 Task: Create a due date automation trigger when advanced on, 2 hours before a card is due add dates not due next month.
Action: Mouse moved to (931, 275)
Screenshot: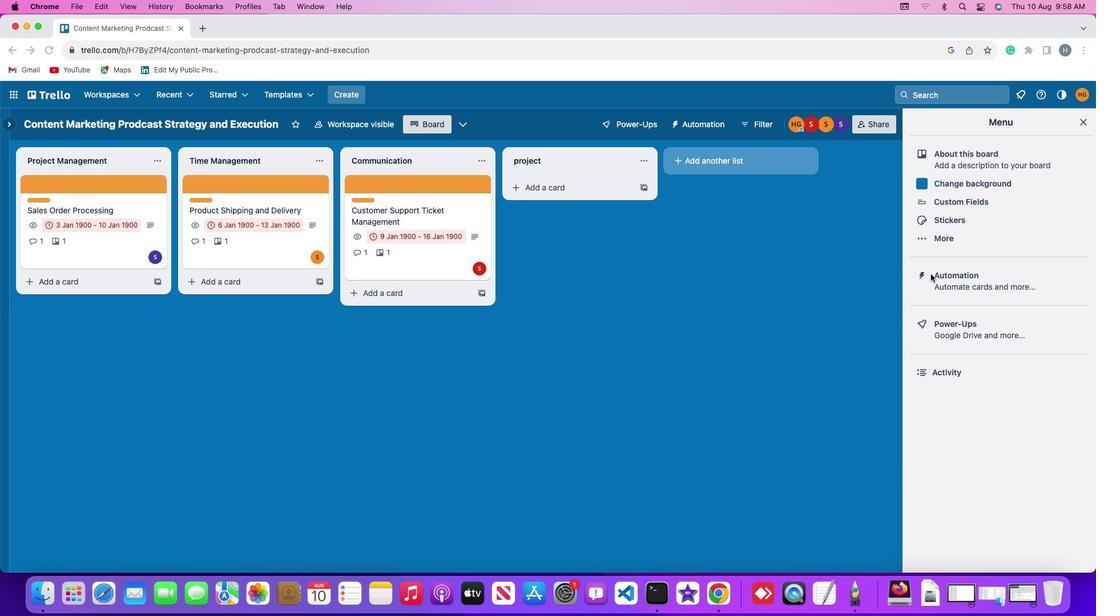 
Action: Mouse pressed left at (931, 275)
Screenshot: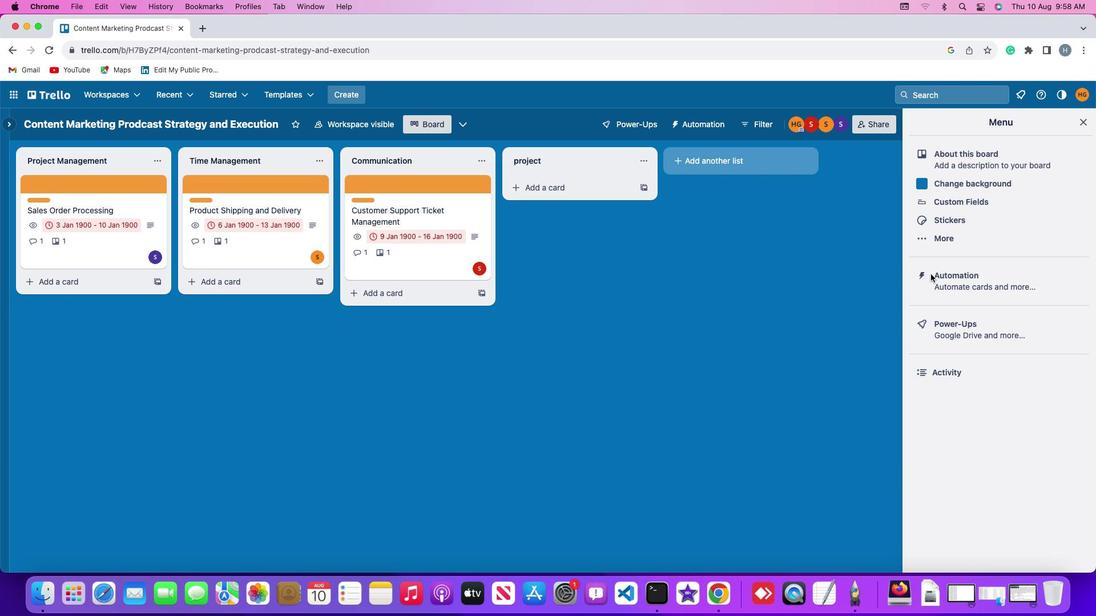 
Action: Mouse pressed left at (931, 275)
Screenshot: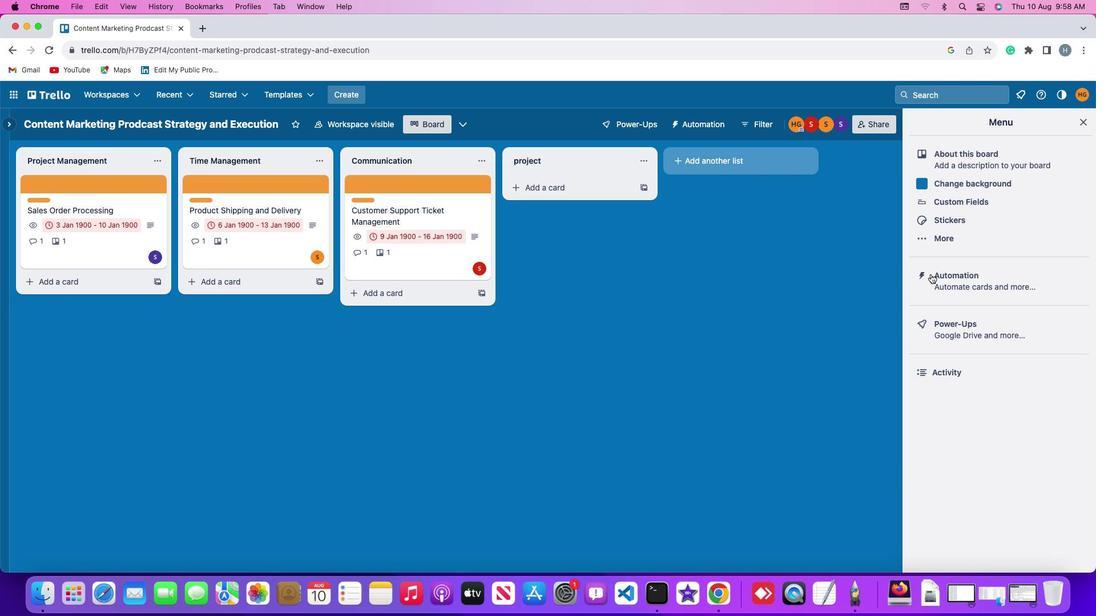
Action: Mouse moved to (71, 272)
Screenshot: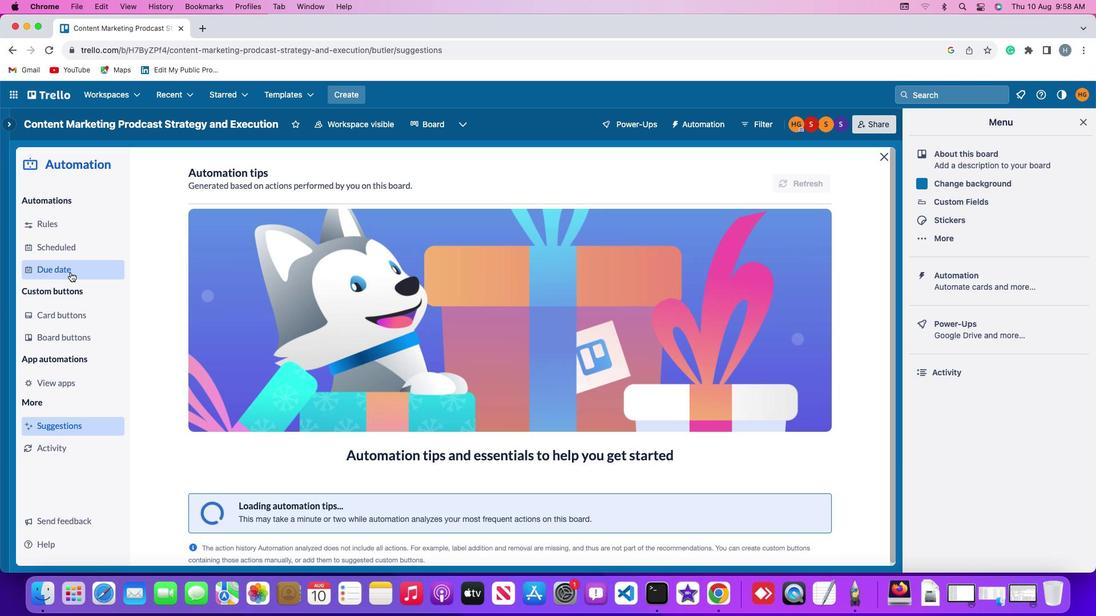 
Action: Mouse pressed left at (71, 272)
Screenshot: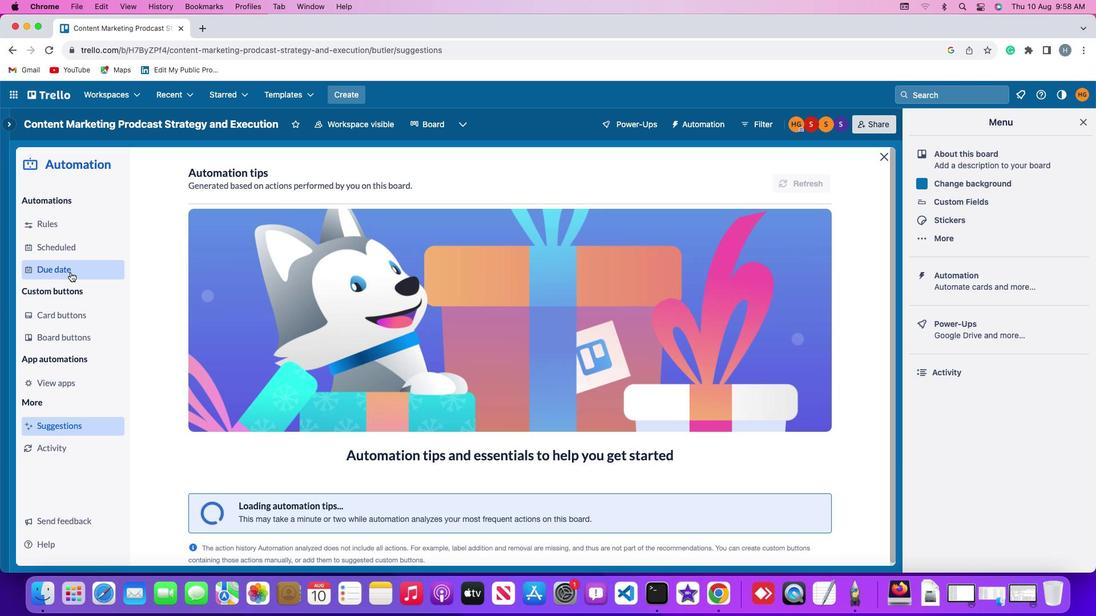 
Action: Mouse moved to (778, 176)
Screenshot: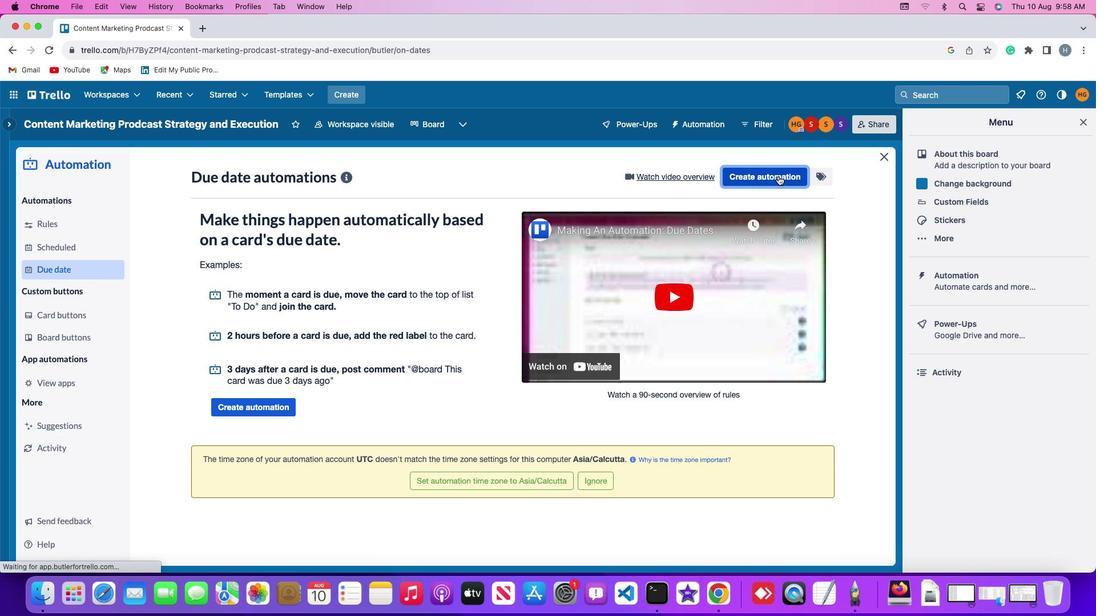 
Action: Mouse pressed left at (778, 176)
Screenshot: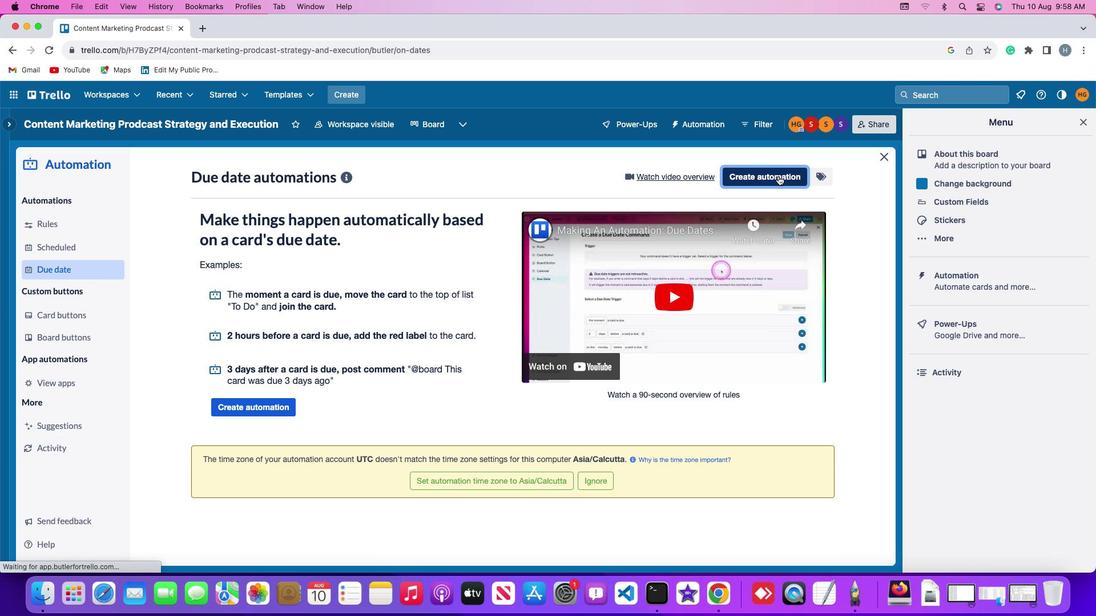 
Action: Mouse moved to (332, 288)
Screenshot: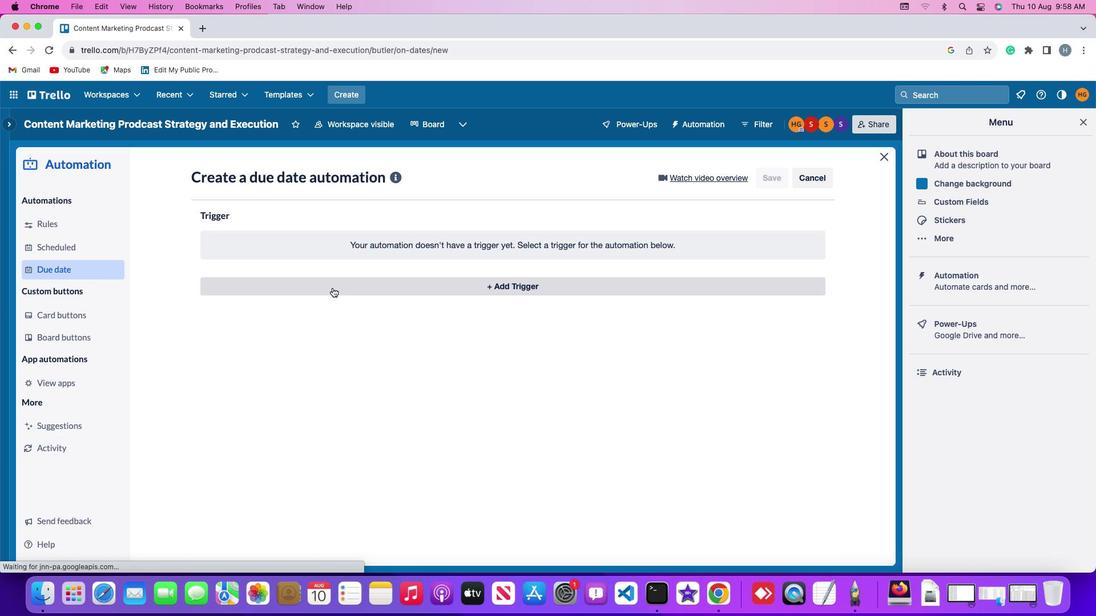 
Action: Mouse pressed left at (332, 288)
Screenshot: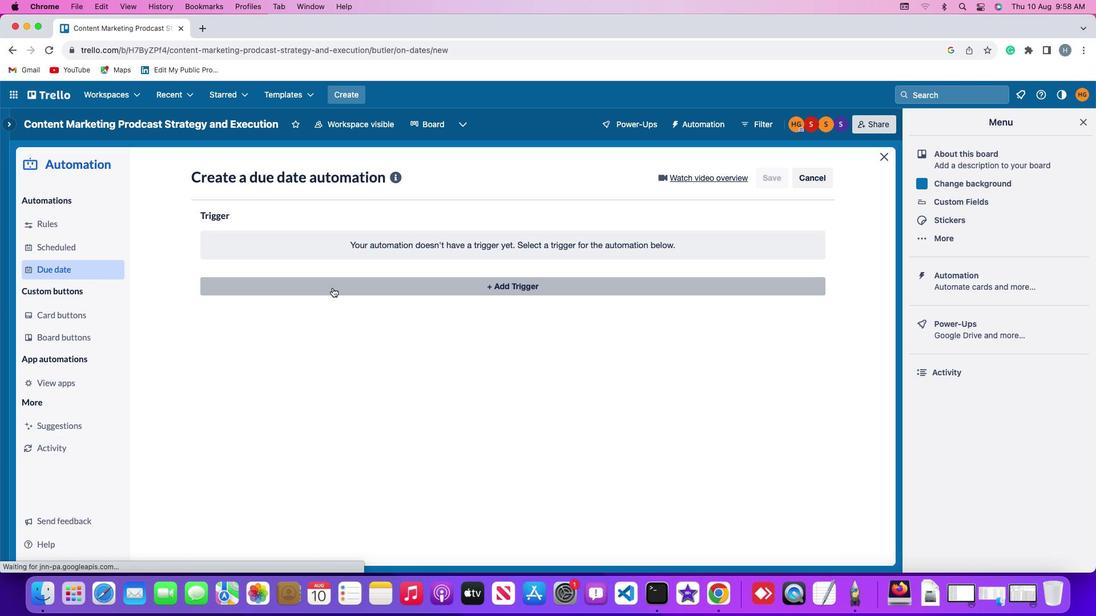 
Action: Mouse moved to (223, 460)
Screenshot: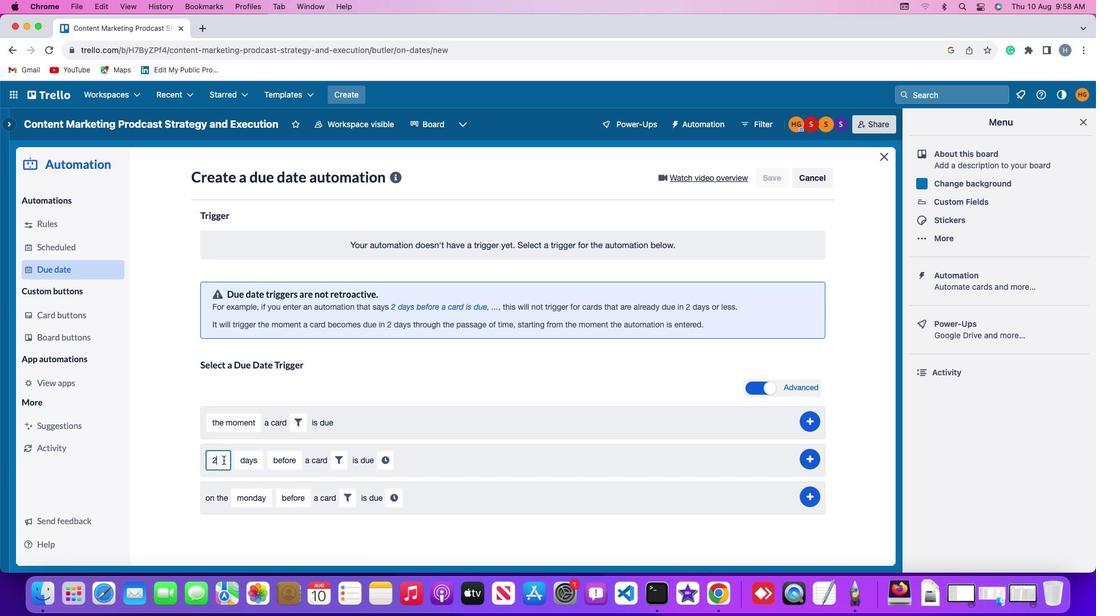 
Action: Mouse pressed left at (223, 460)
Screenshot: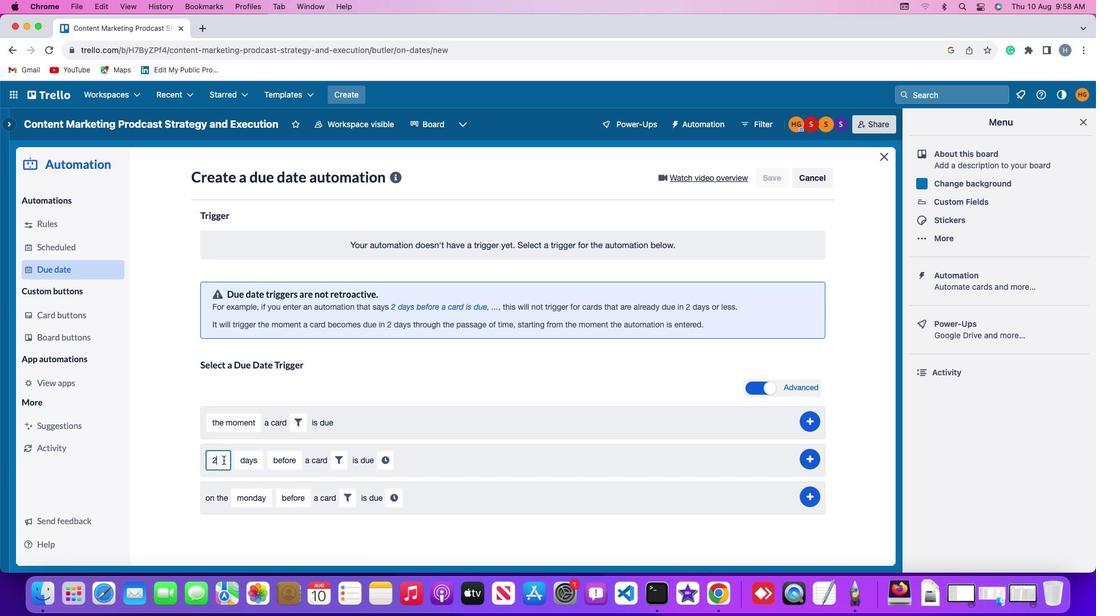 
Action: Key pressed Key.backspace
Screenshot: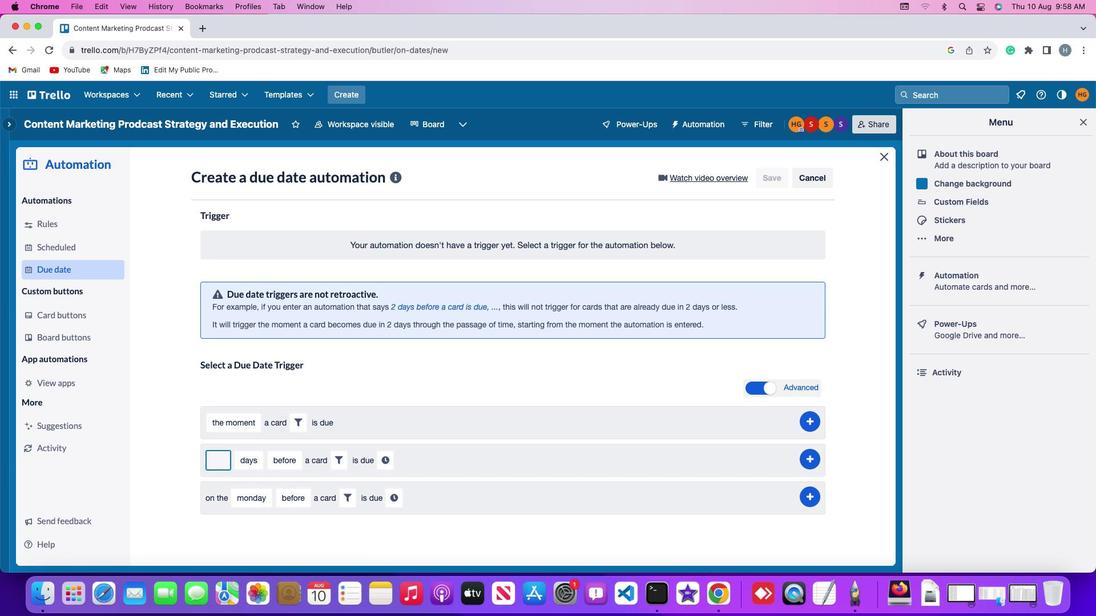 
Action: Mouse moved to (226, 461)
Screenshot: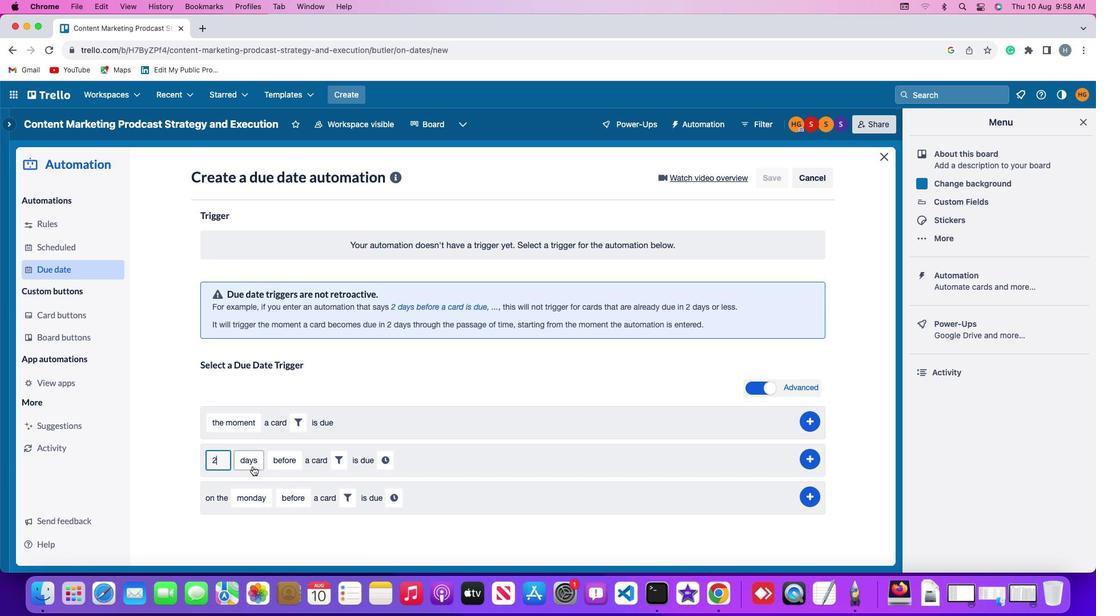 
Action: Key pressed '2'
Screenshot: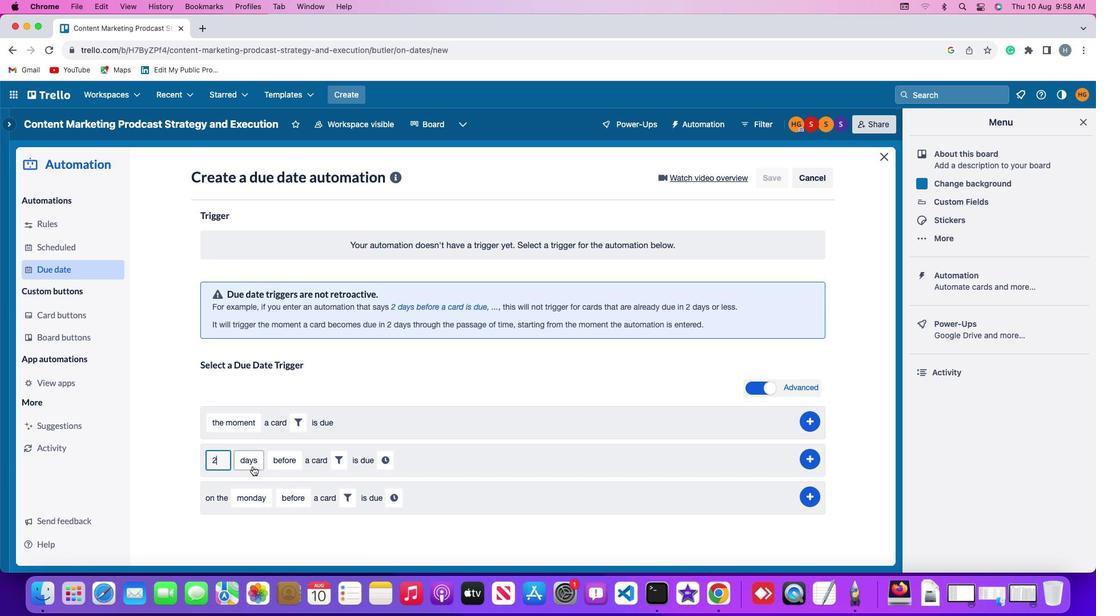 
Action: Mouse moved to (255, 466)
Screenshot: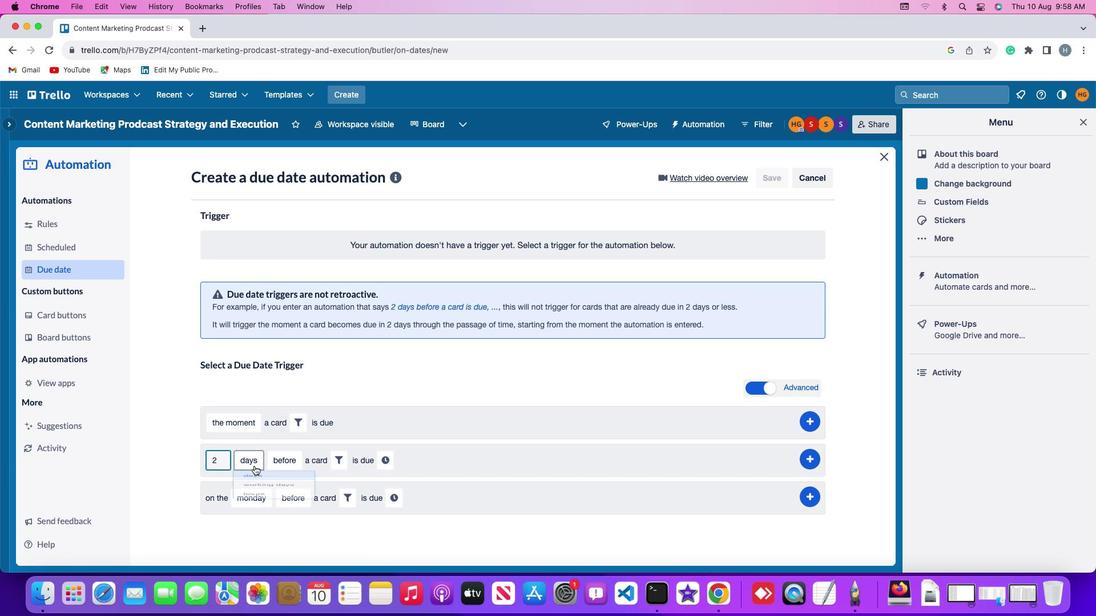 
Action: Mouse pressed left at (255, 466)
Screenshot: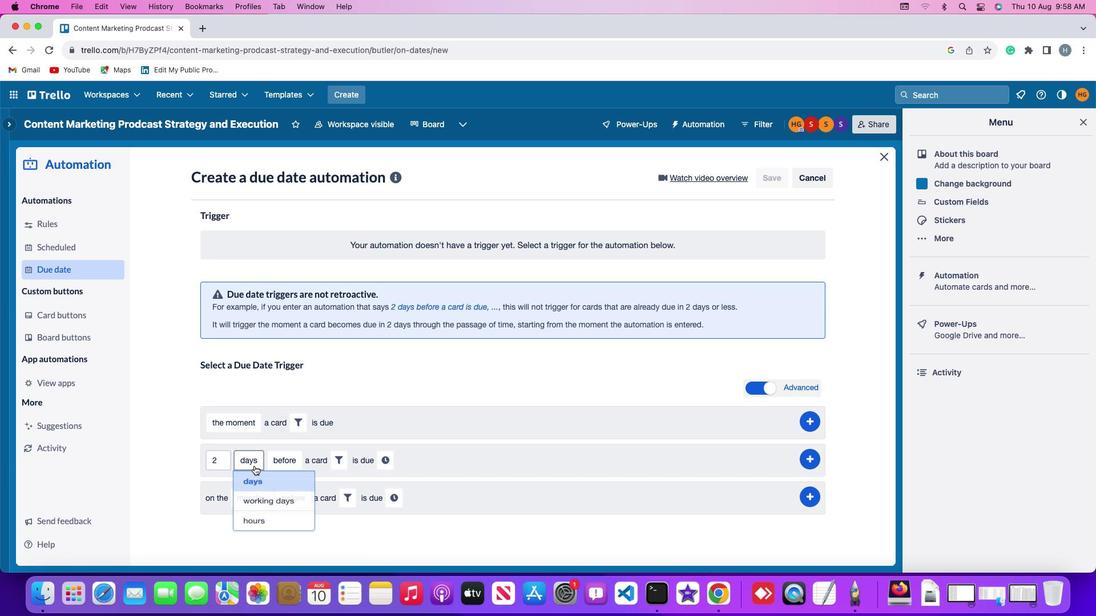 
Action: Mouse moved to (258, 526)
Screenshot: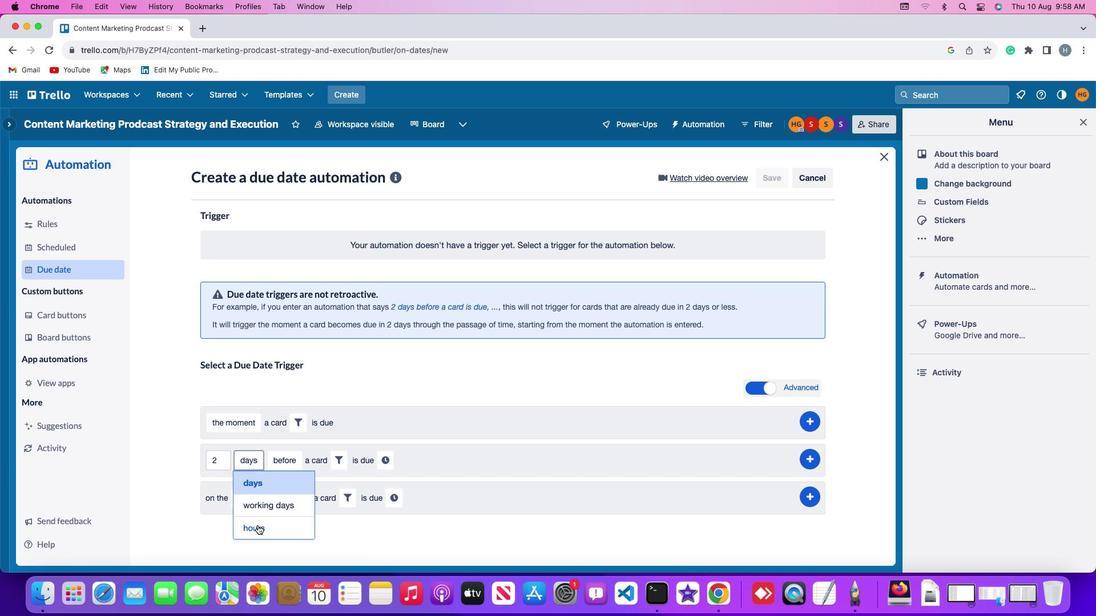 
Action: Mouse pressed left at (258, 526)
Screenshot: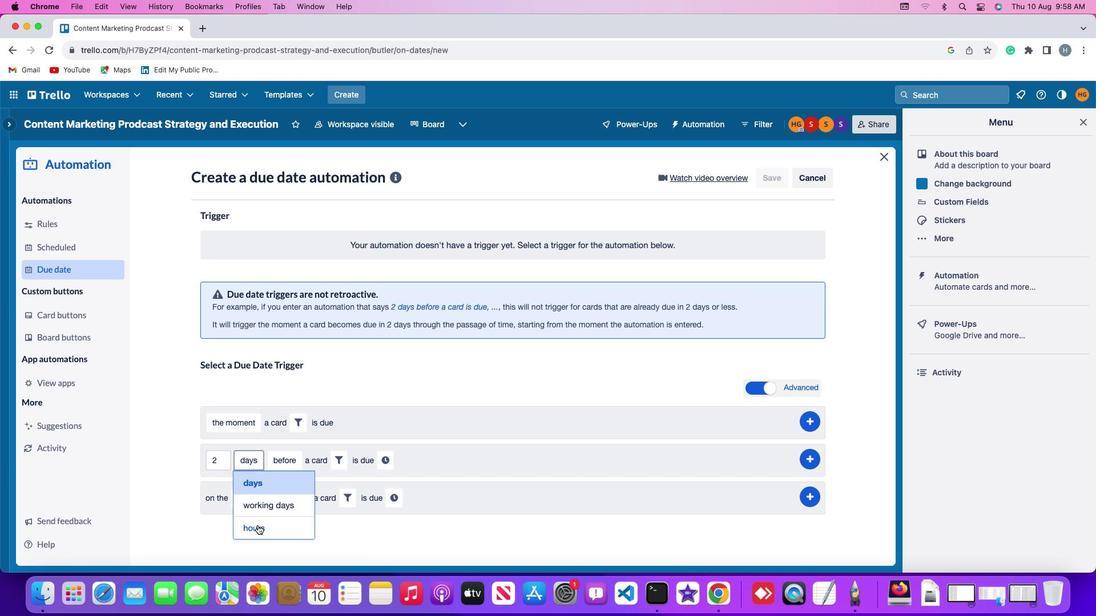 
Action: Mouse moved to (288, 461)
Screenshot: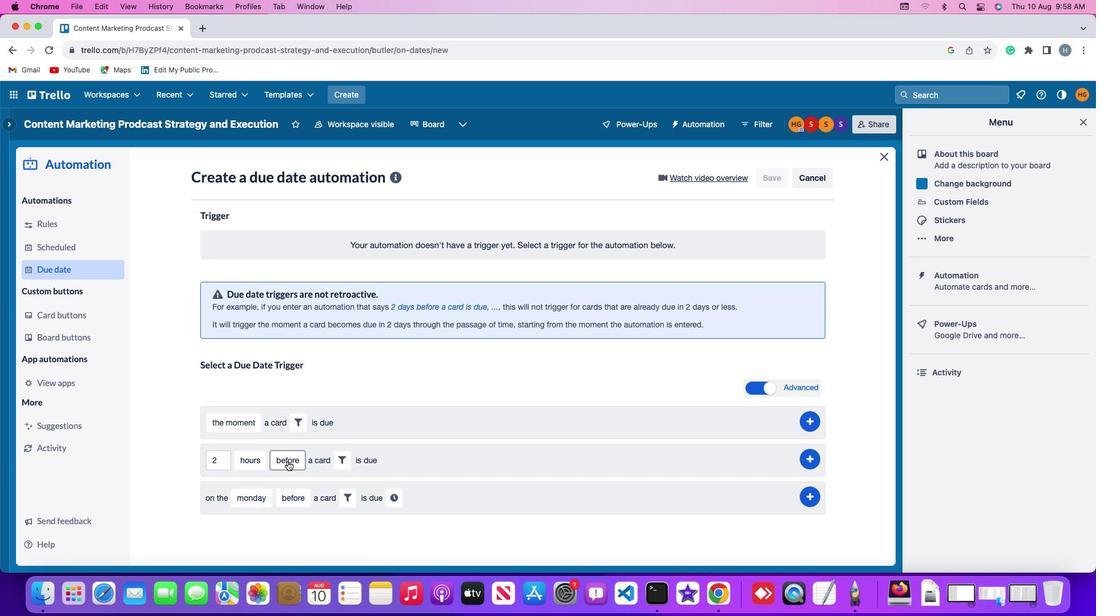 
Action: Mouse pressed left at (288, 461)
Screenshot: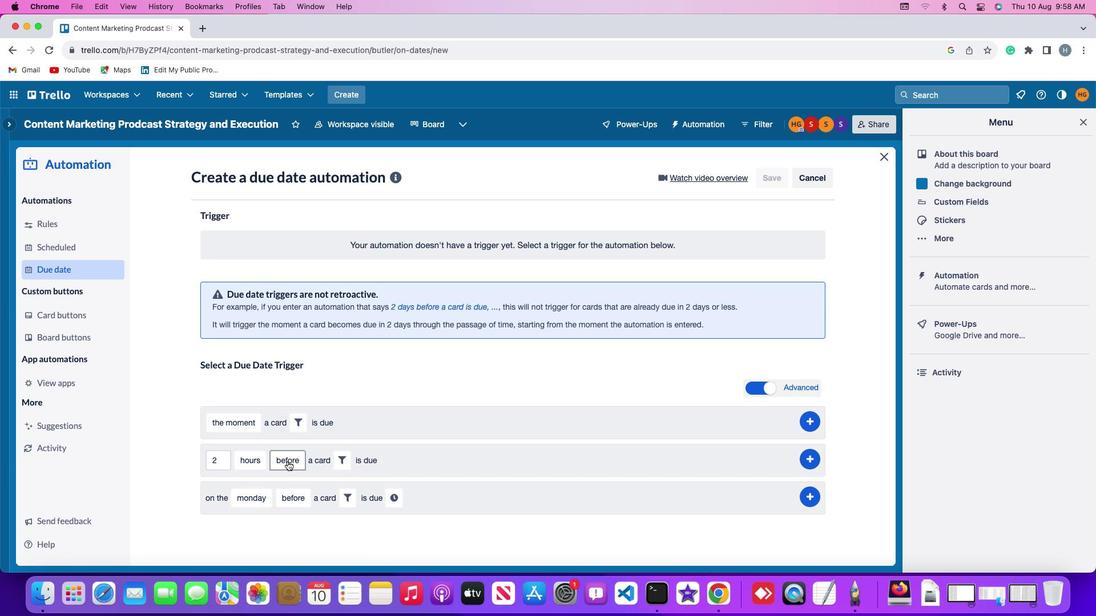 
Action: Mouse moved to (295, 477)
Screenshot: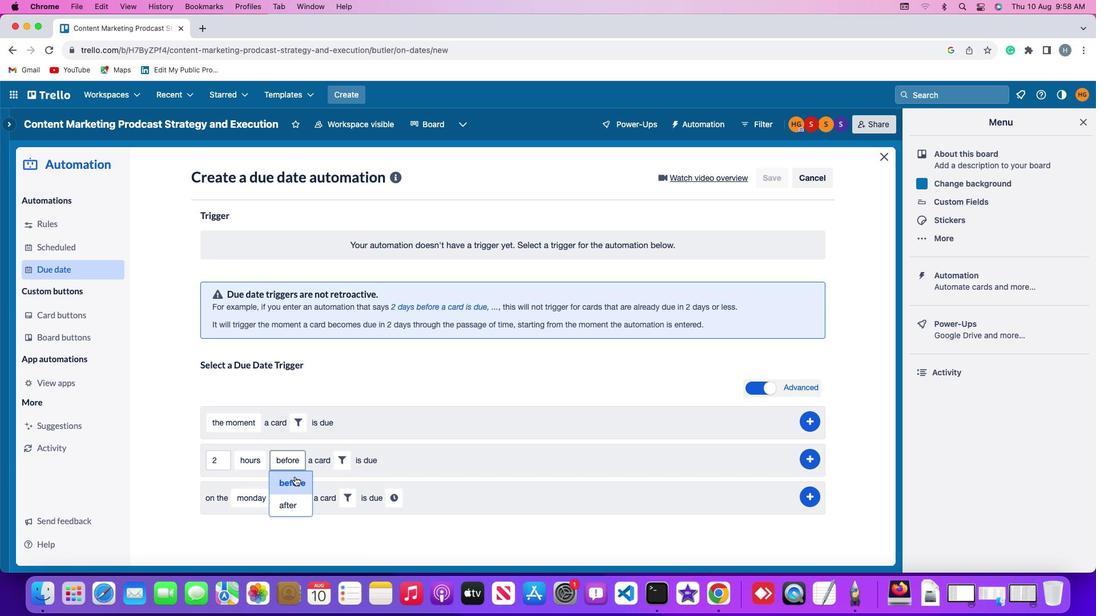
Action: Mouse pressed left at (295, 477)
Screenshot: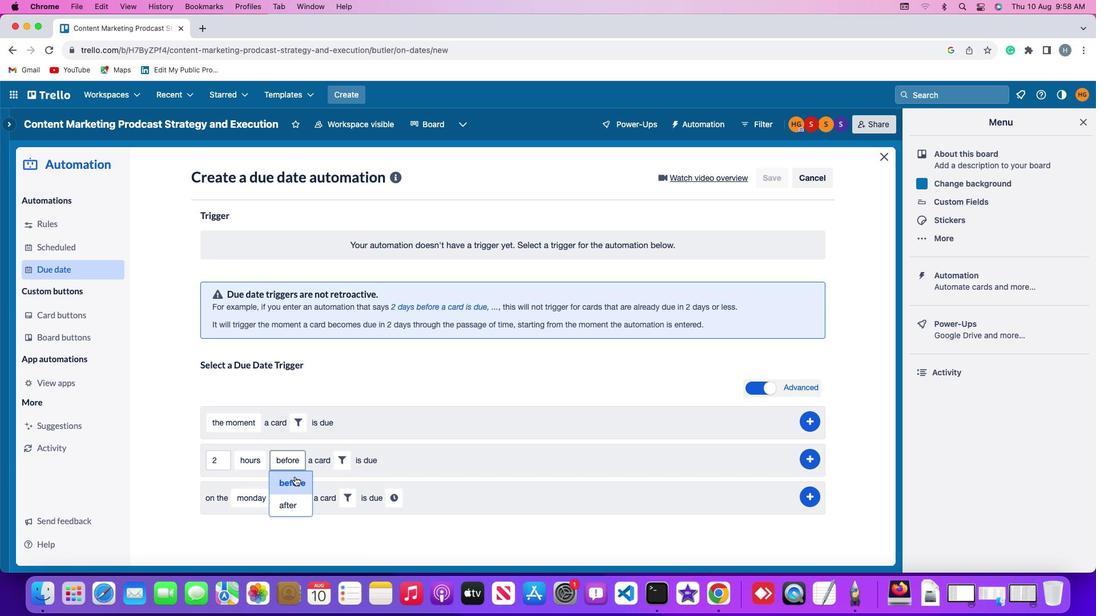 
Action: Mouse moved to (340, 463)
Screenshot: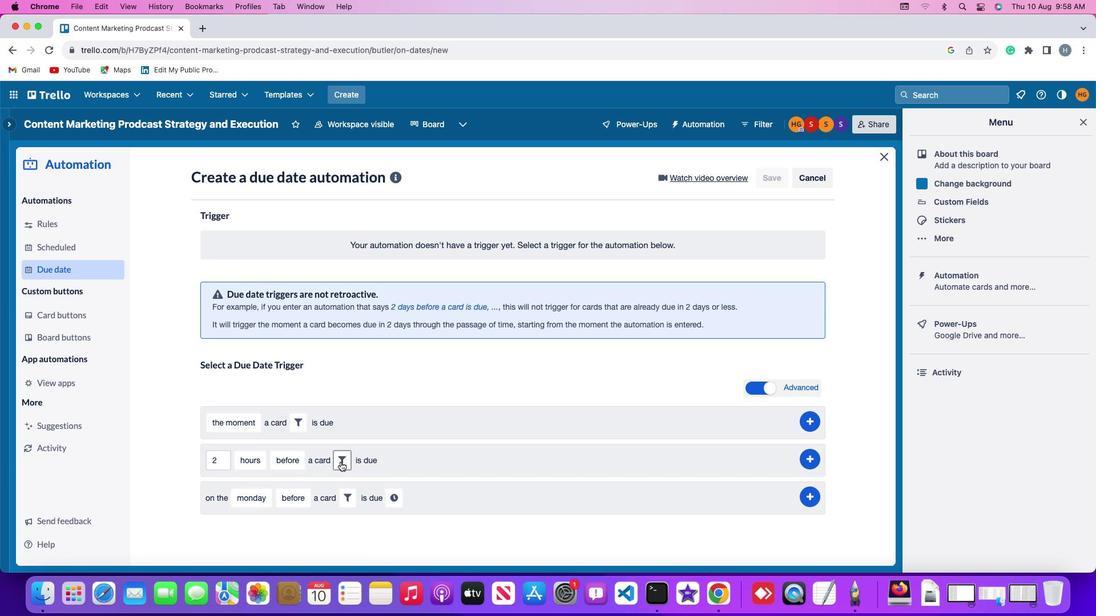 
Action: Mouse pressed left at (340, 463)
Screenshot: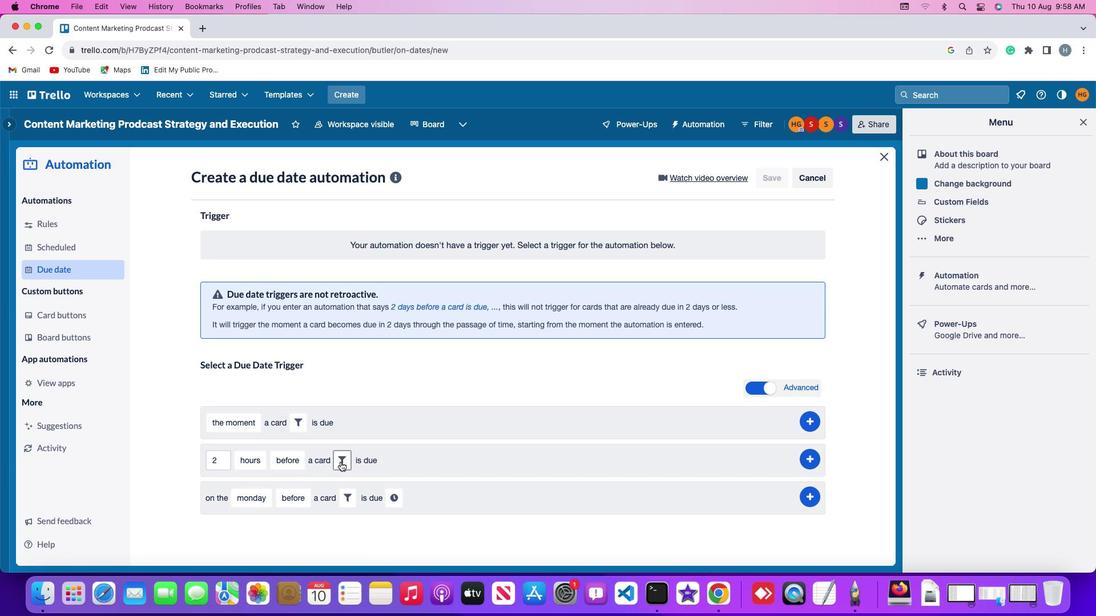 
Action: Mouse moved to (400, 496)
Screenshot: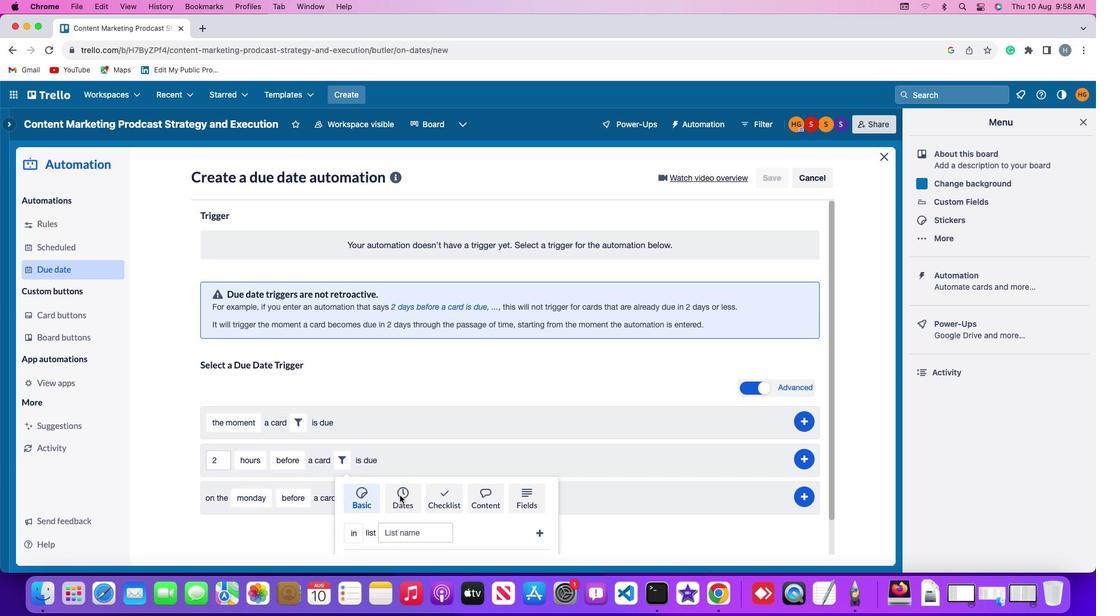 
Action: Mouse pressed left at (400, 496)
Screenshot: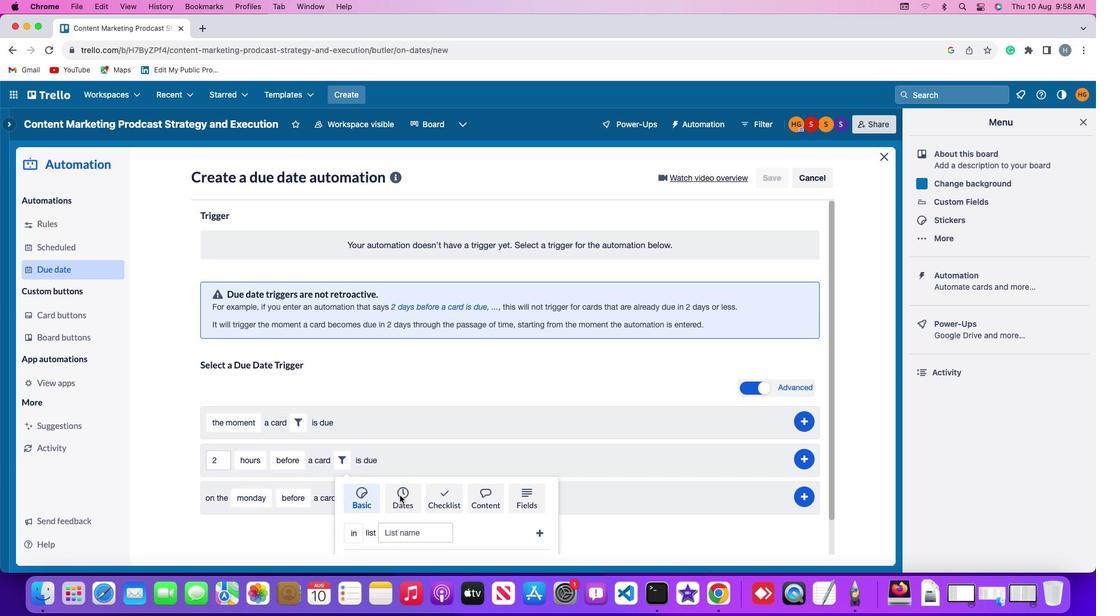 
Action: Mouse moved to (285, 524)
Screenshot: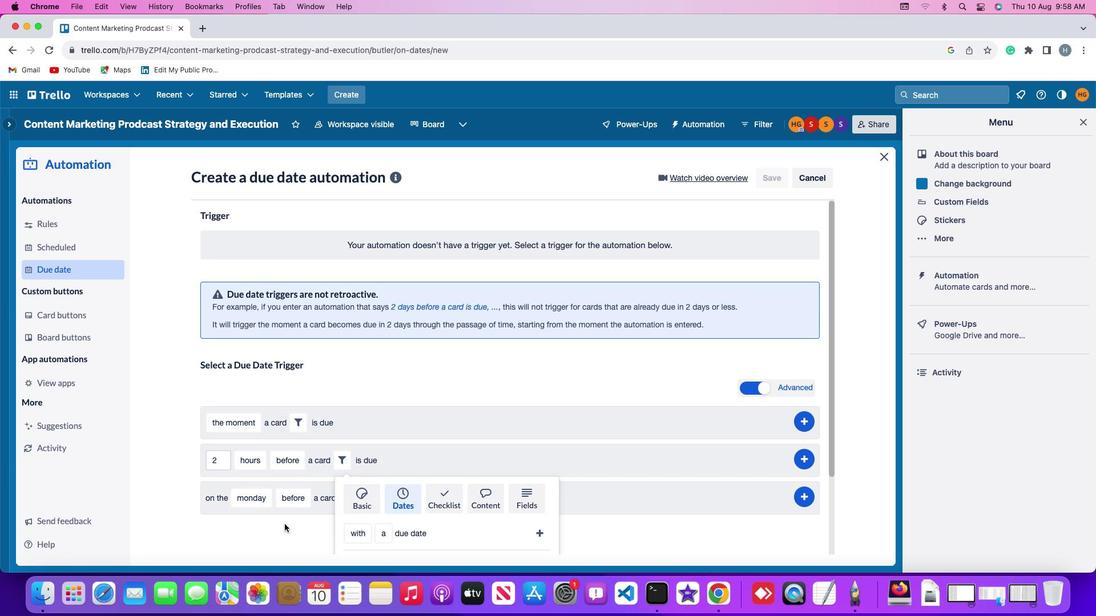 
Action: Mouse scrolled (285, 524) with delta (0, 0)
Screenshot: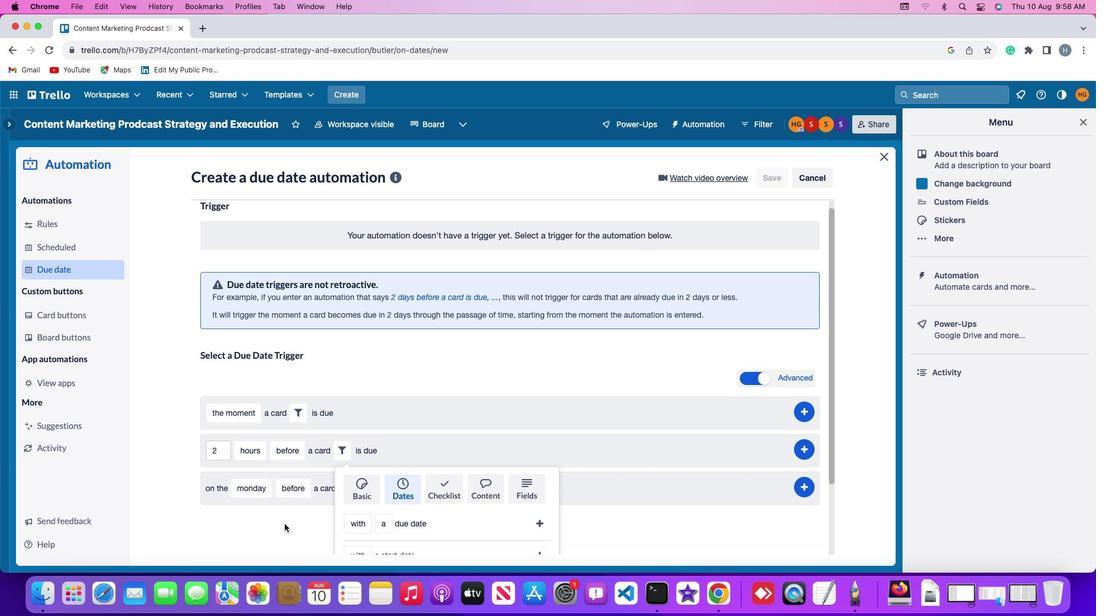 
Action: Mouse scrolled (285, 524) with delta (0, 0)
Screenshot: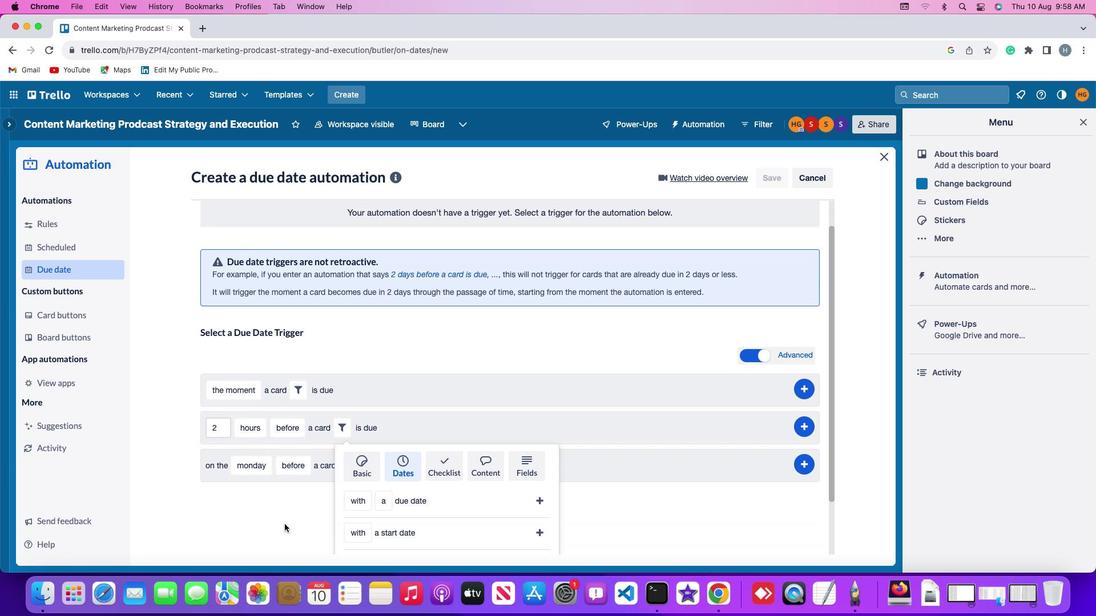
Action: Mouse scrolled (285, 524) with delta (0, -1)
Screenshot: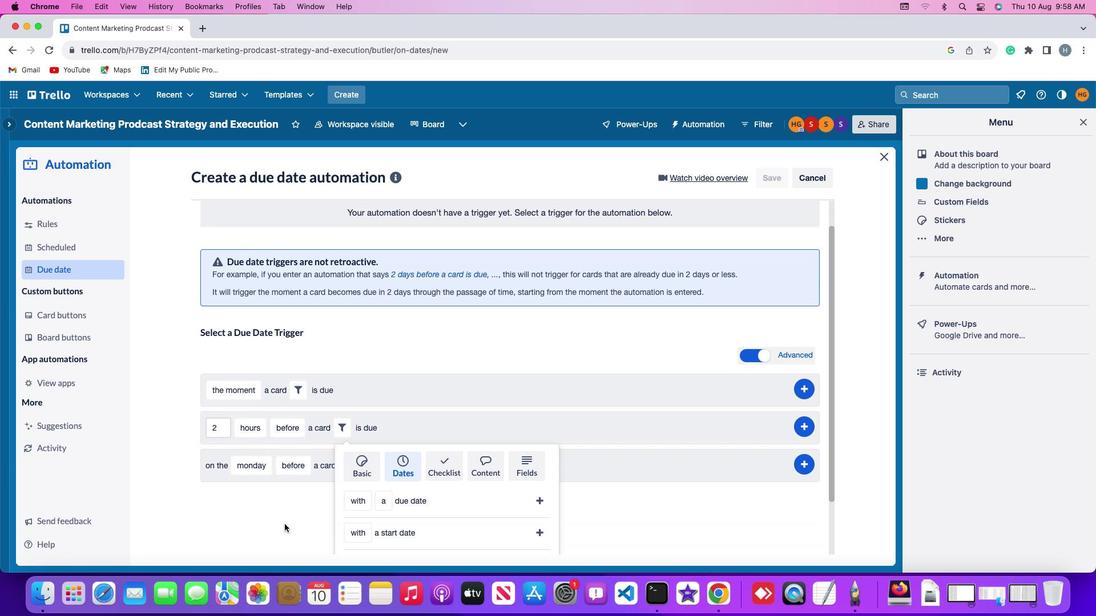 
Action: Mouse scrolled (285, 524) with delta (0, -1)
Screenshot: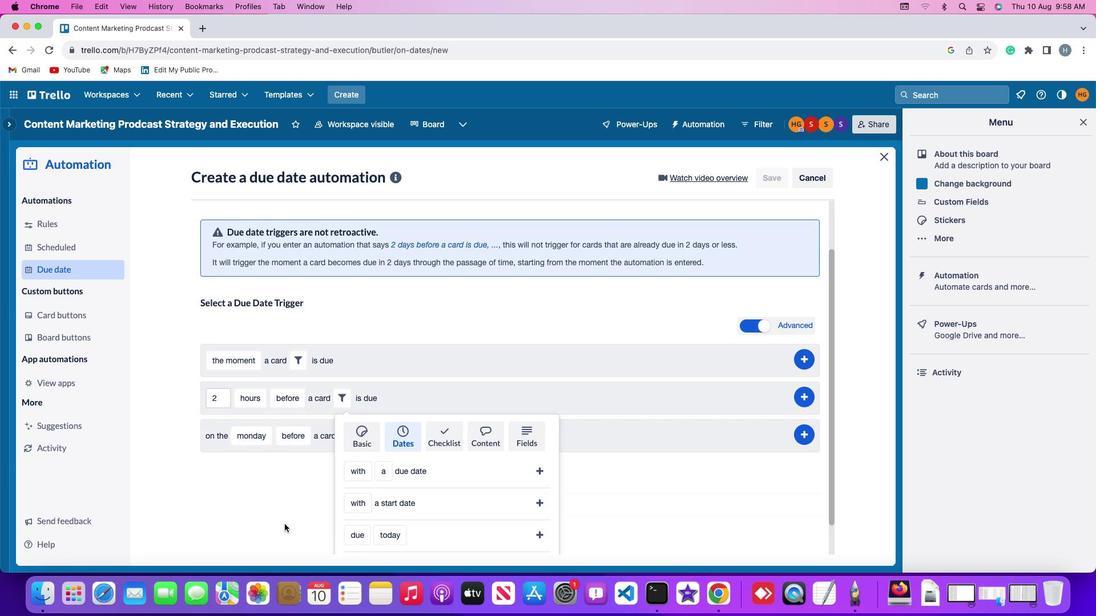 
Action: Mouse moved to (284, 524)
Screenshot: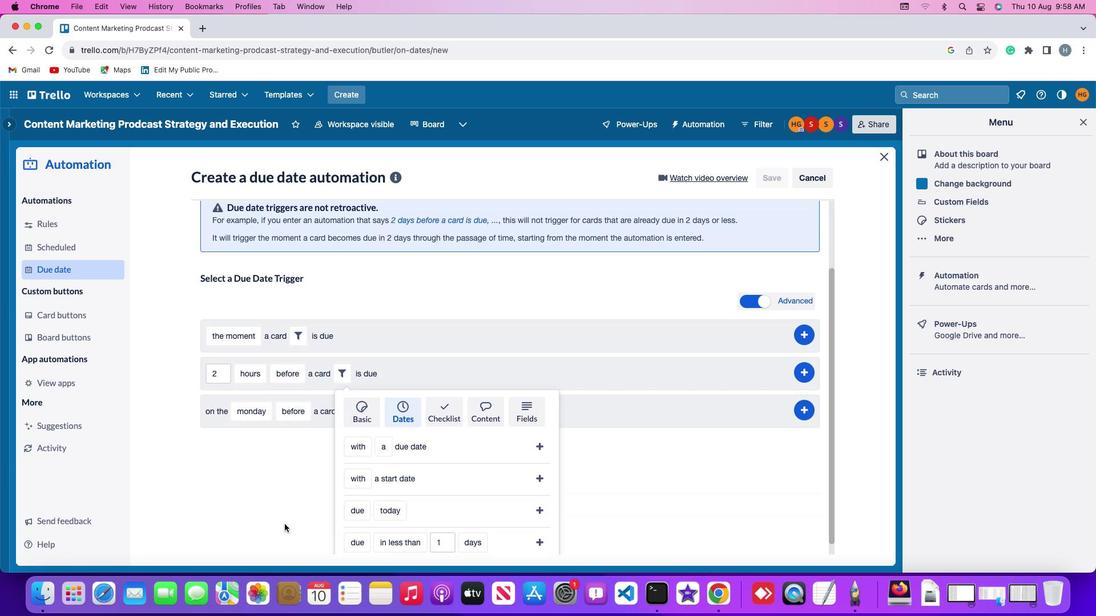 
Action: Mouse scrolled (284, 524) with delta (0, -2)
Screenshot: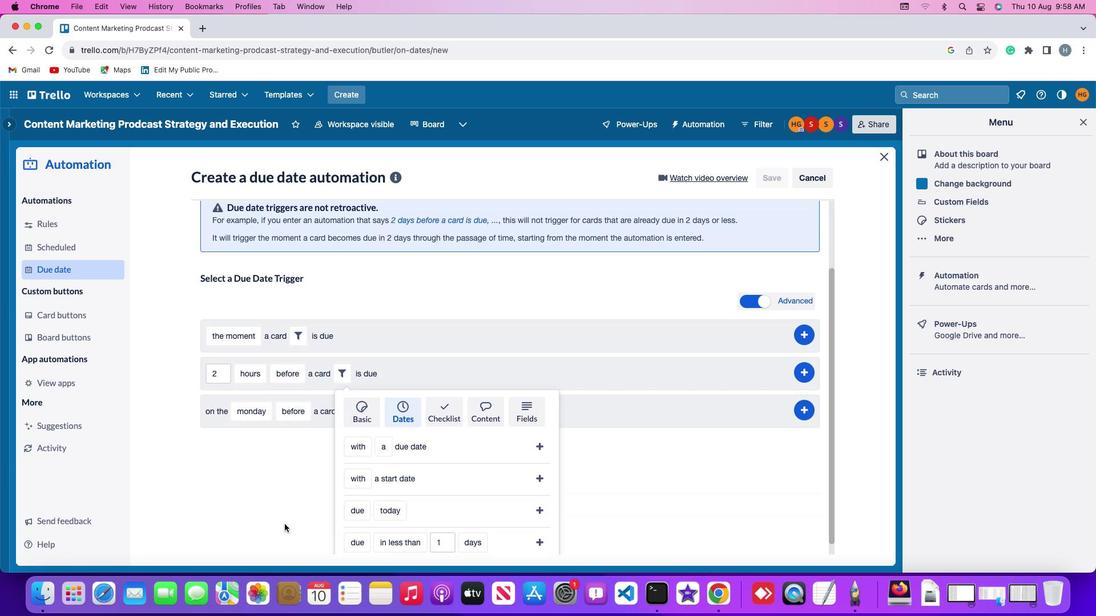 
Action: Mouse moved to (282, 524)
Screenshot: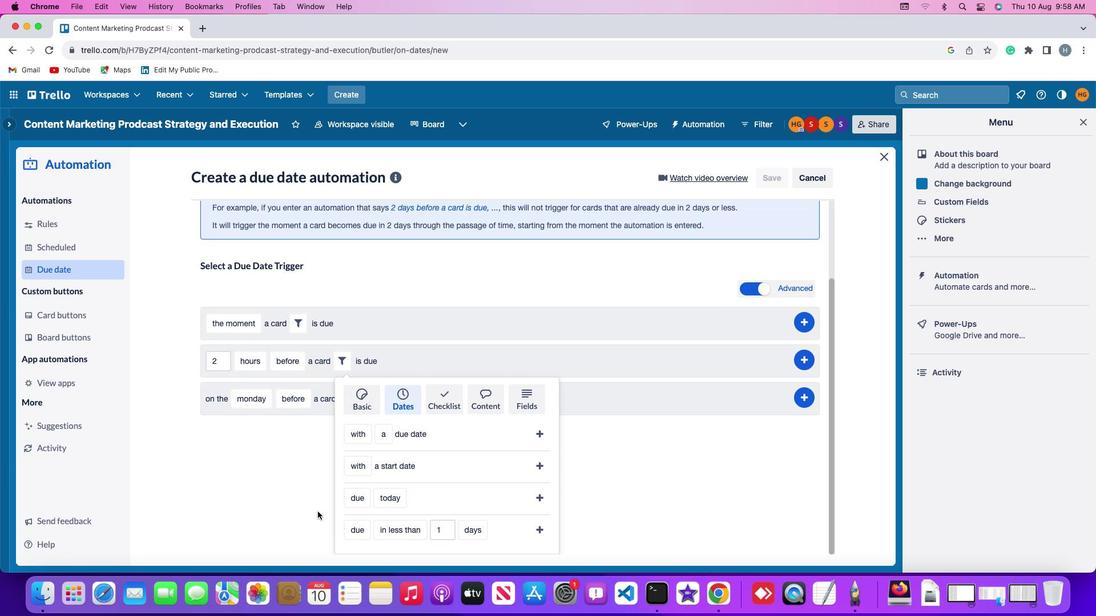 
Action: Mouse scrolled (282, 524) with delta (0, 0)
Screenshot: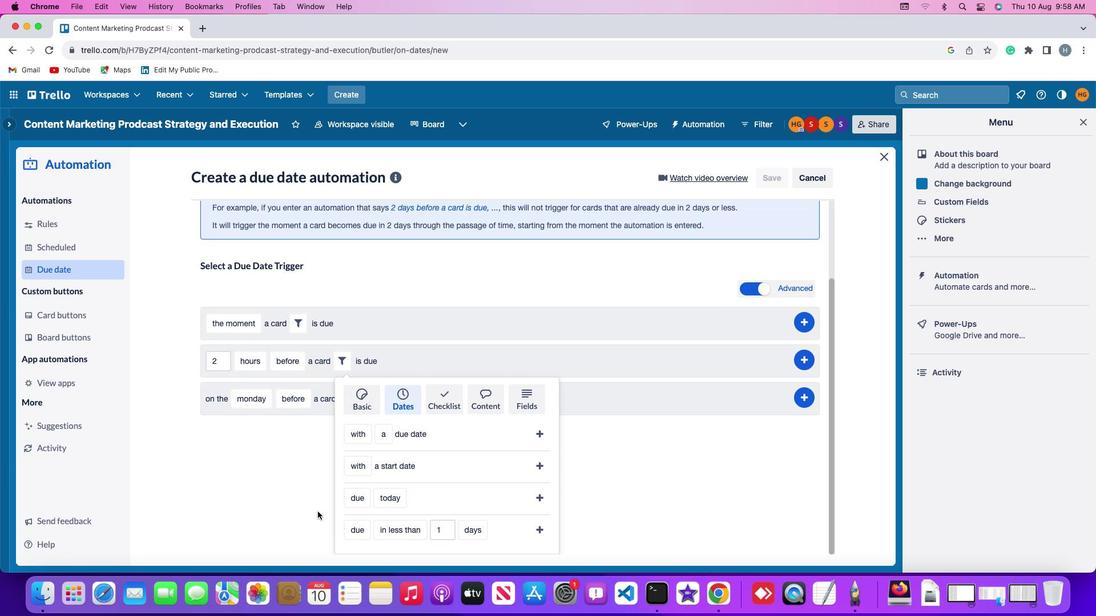 
Action: Mouse moved to (352, 499)
Screenshot: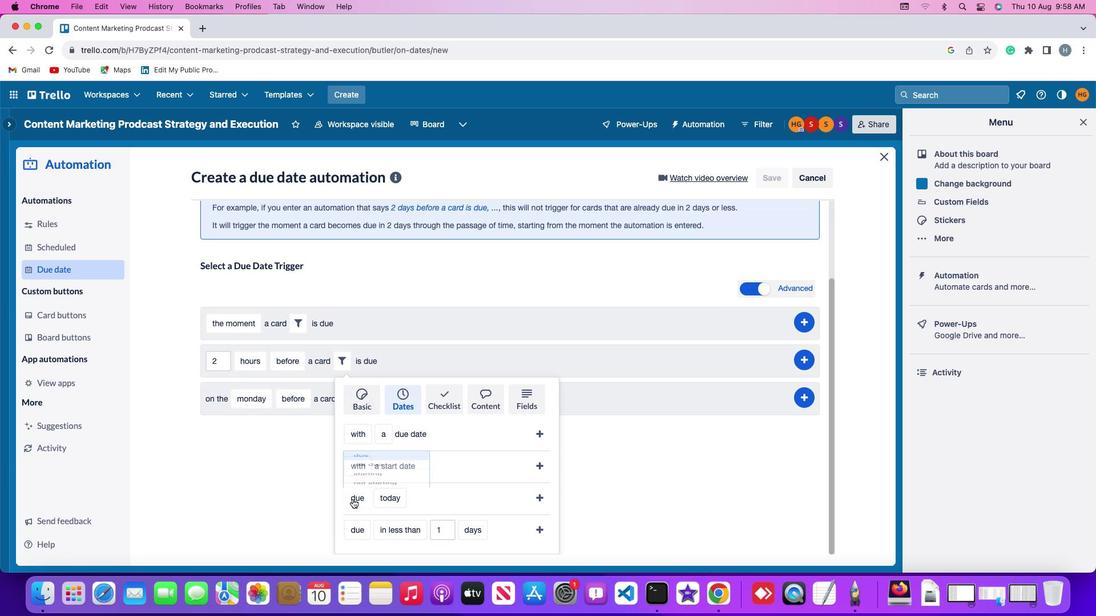 
Action: Mouse pressed left at (352, 499)
Screenshot: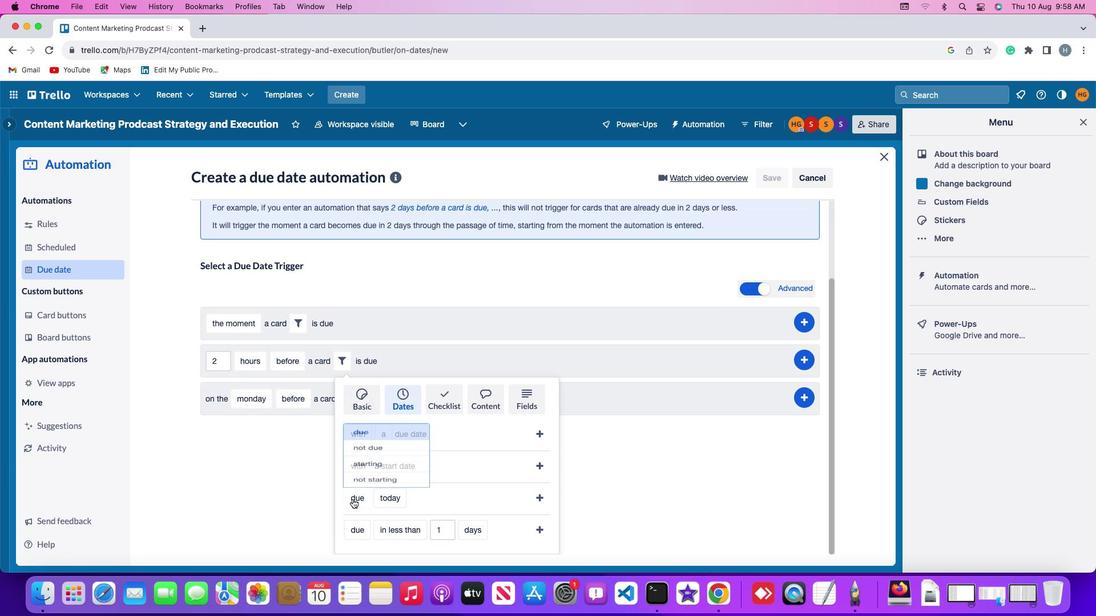 
Action: Mouse moved to (376, 431)
Screenshot: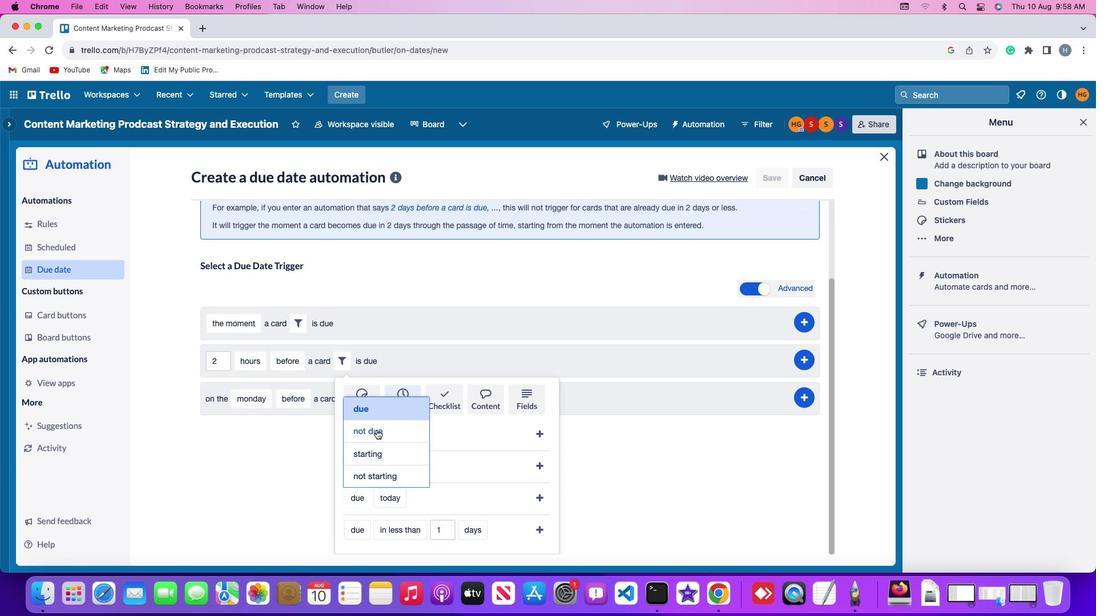 
Action: Mouse pressed left at (376, 431)
Screenshot: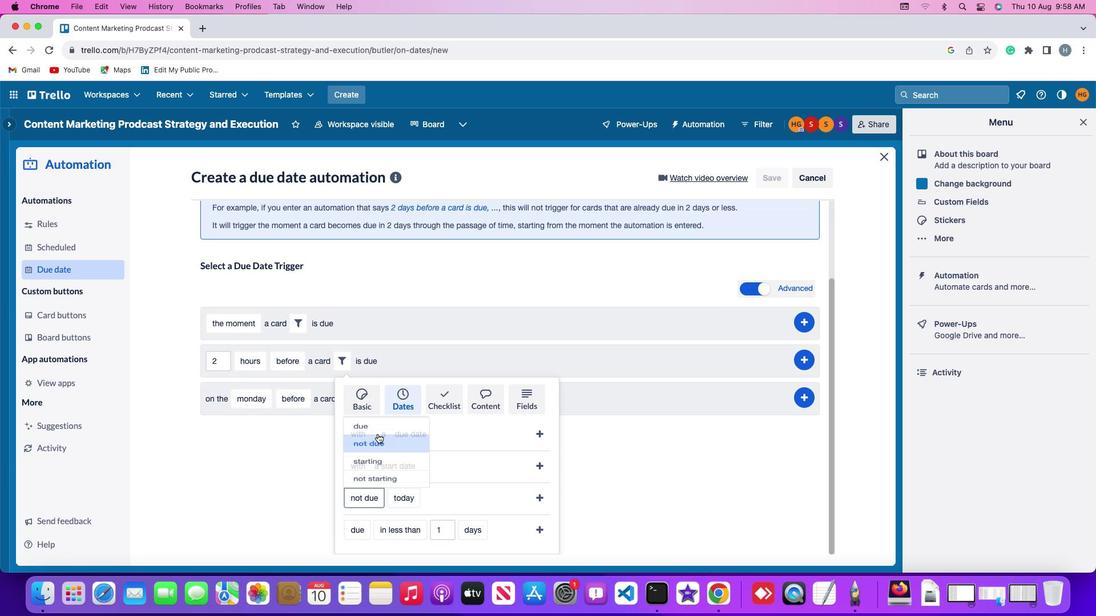 
Action: Mouse moved to (401, 493)
Screenshot: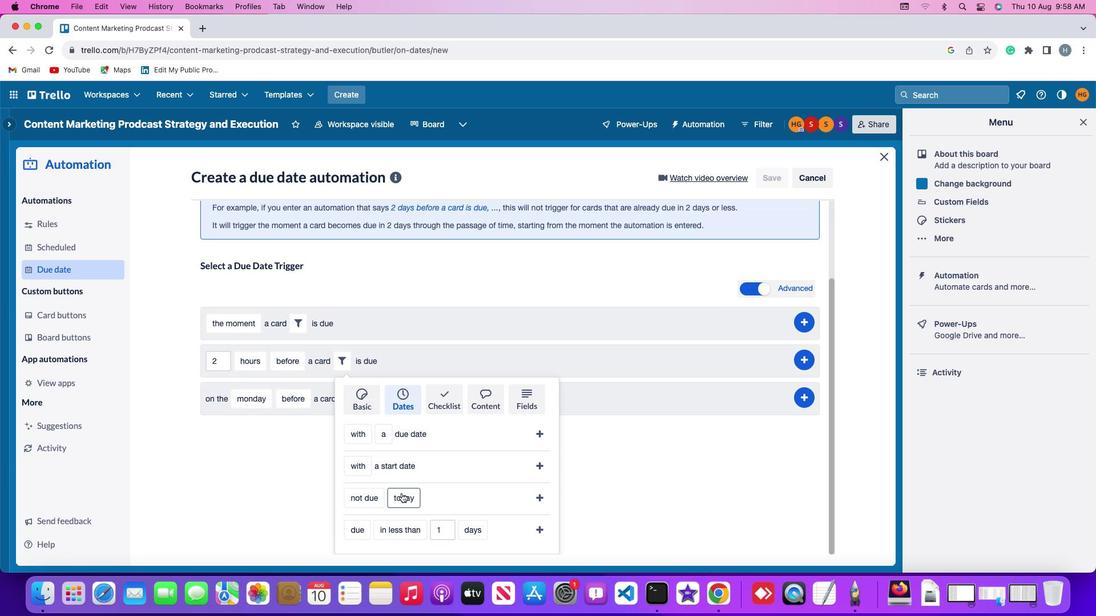 
Action: Mouse pressed left at (401, 493)
Screenshot: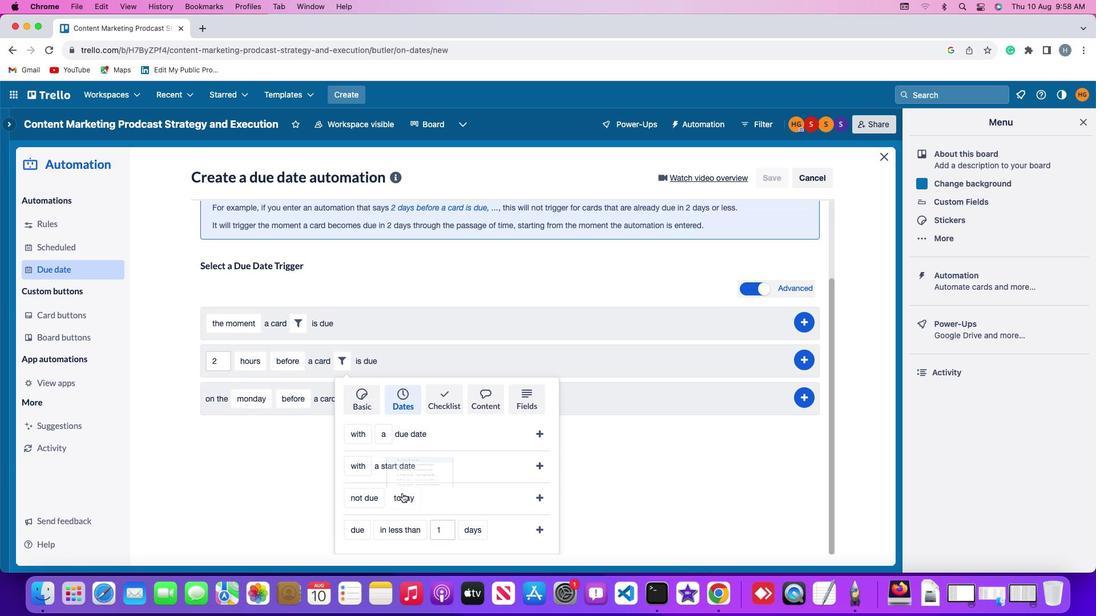 
Action: Mouse moved to (407, 479)
Screenshot: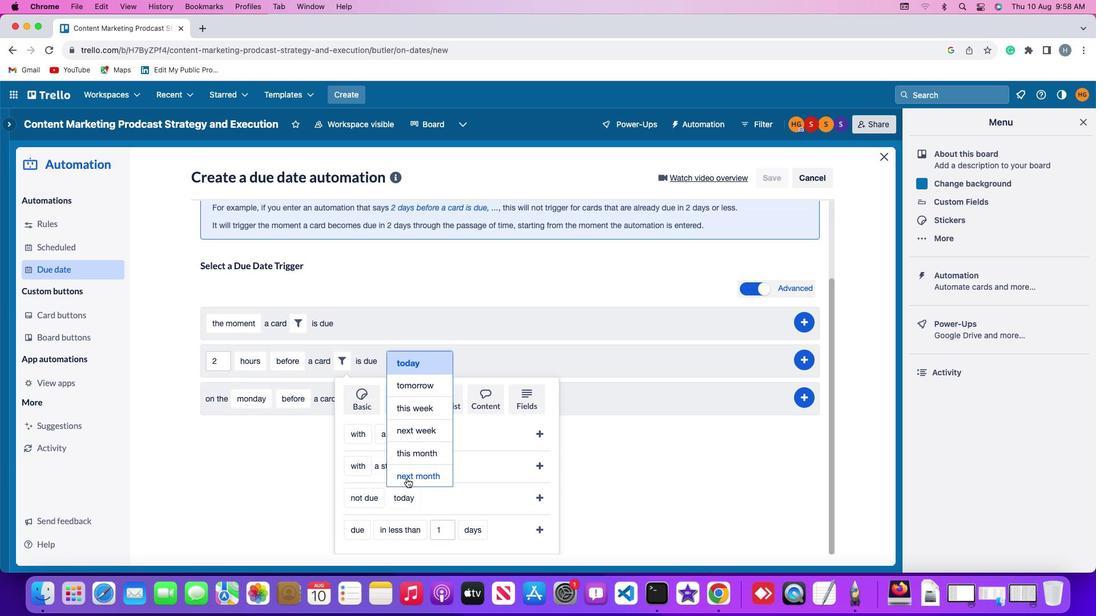 
Action: Mouse pressed left at (407, 479)
Screenshot: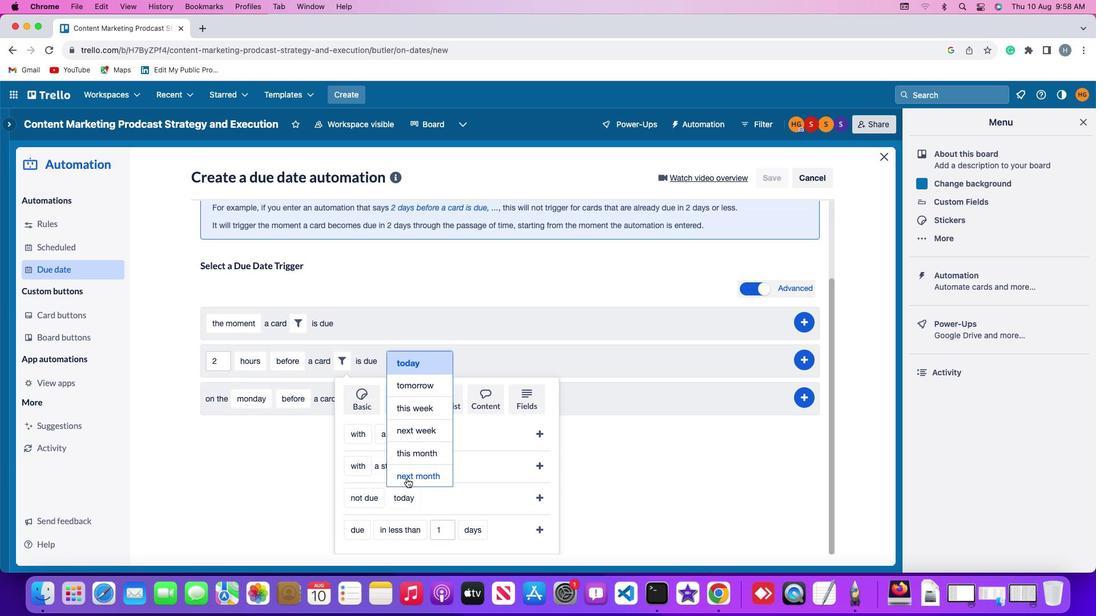 
Action: Mouse moved to (538, 497)
Screenshot: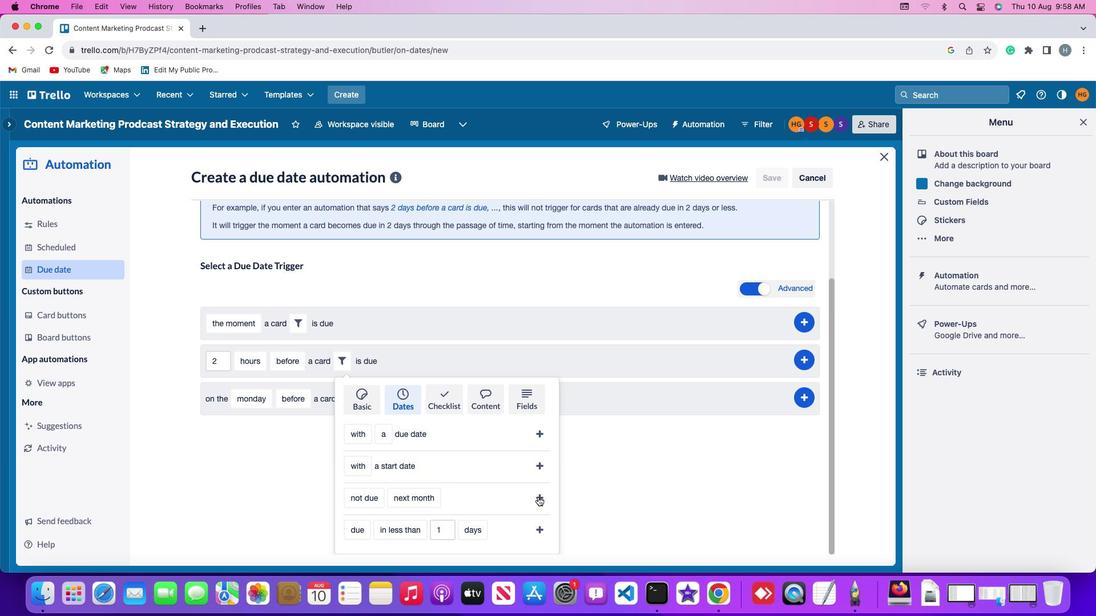 
Action: Mouse pressed left at (538, 497)
Screenshot: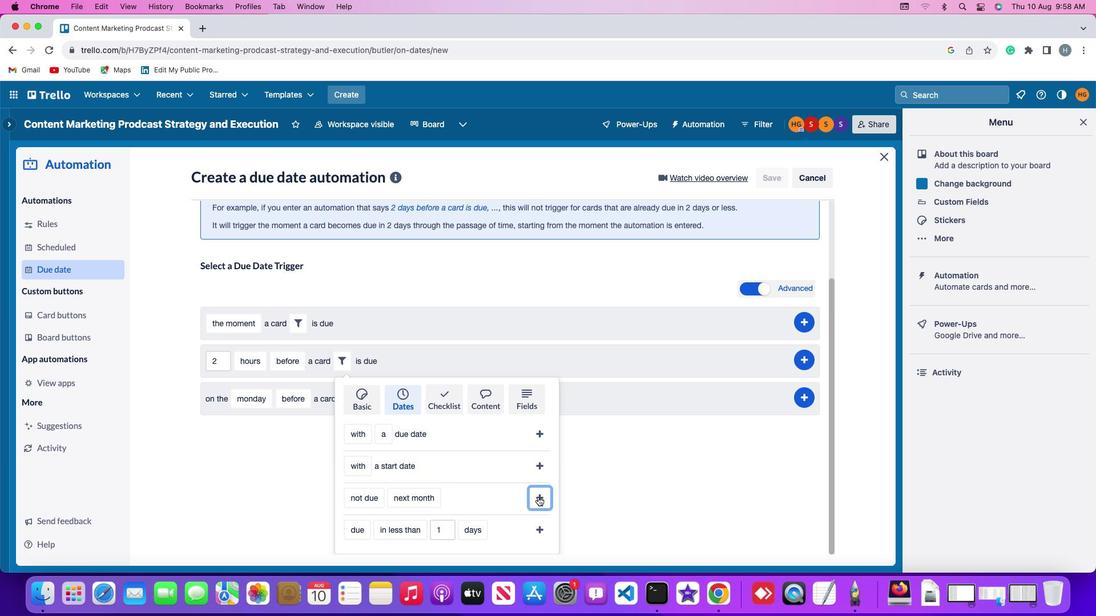 
Action: Mouse moved to (813, 457)
Screenshot: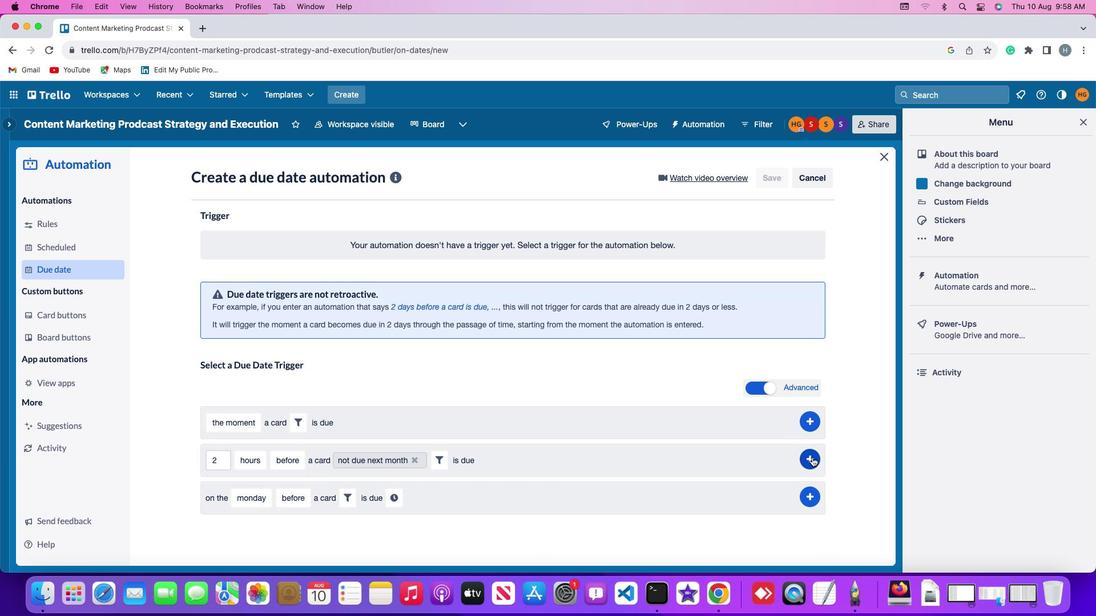 
Action: Mouse pressed left at (813, 457)
Screenshot: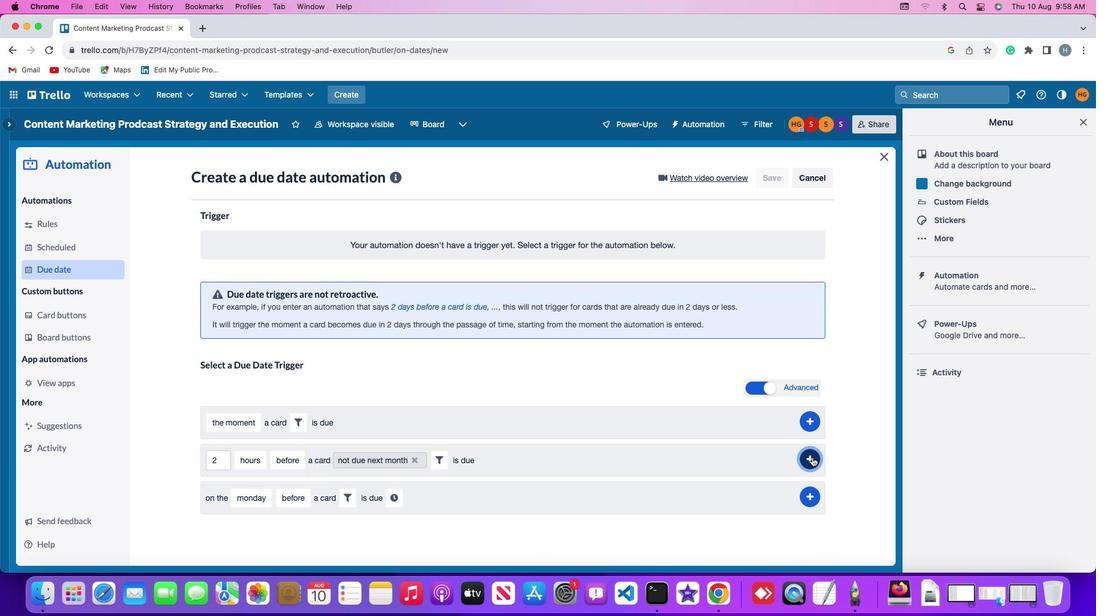 
Action: Mouse moved to (856, 377)
Screenshot: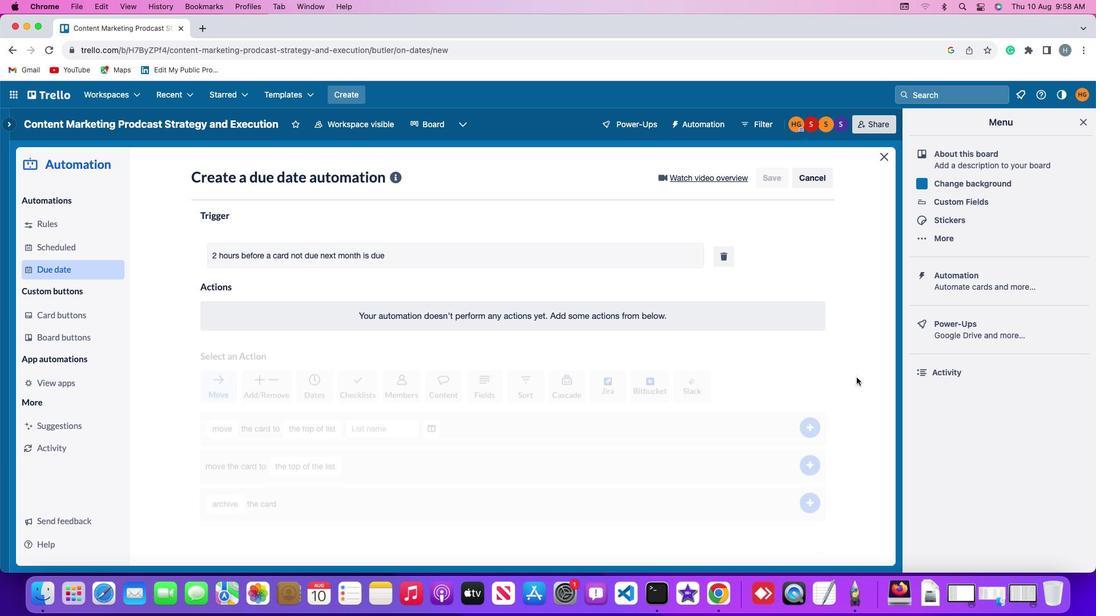 
